 Task: Create a section Epic Excursion and in the section, add a milestone Search Engine Optimization (SEO) Improvements in the project WorkSmart.
Action: Mouse moved to (81, 257)
Screenshot: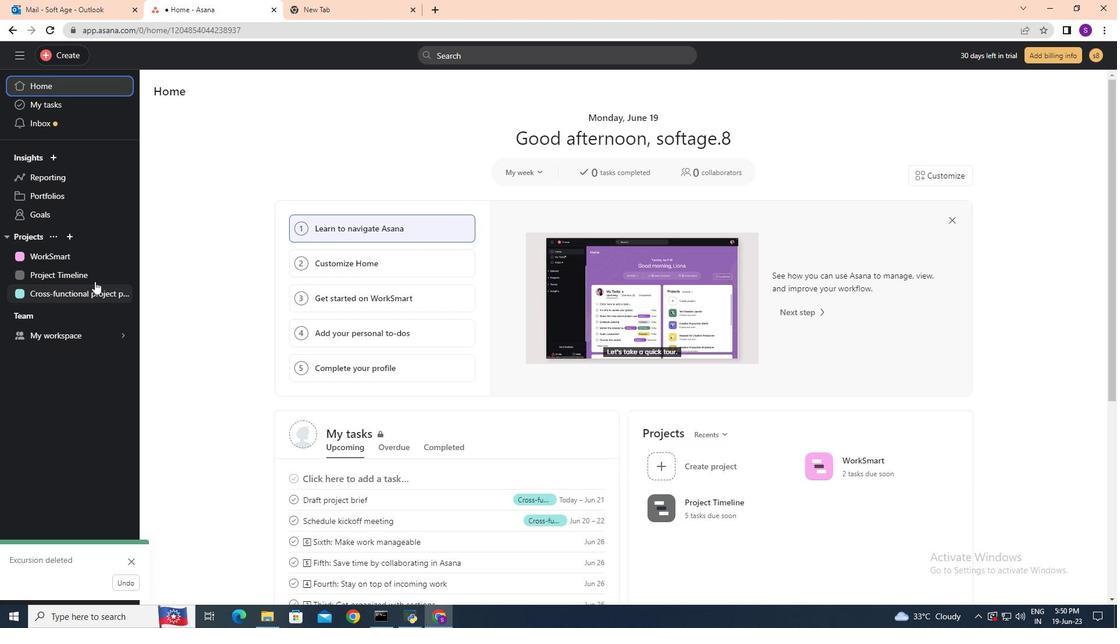 
Action: Mouse pressed left at (81, 257)
Screenshot: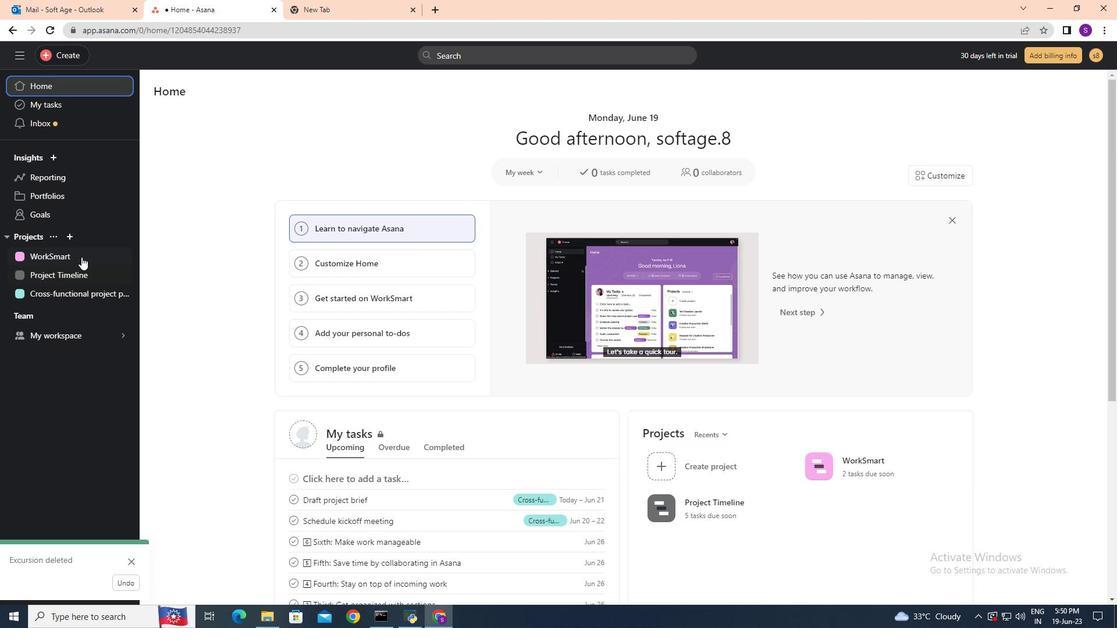 
Action: Mouse moved to (199, 469)
Screenshot: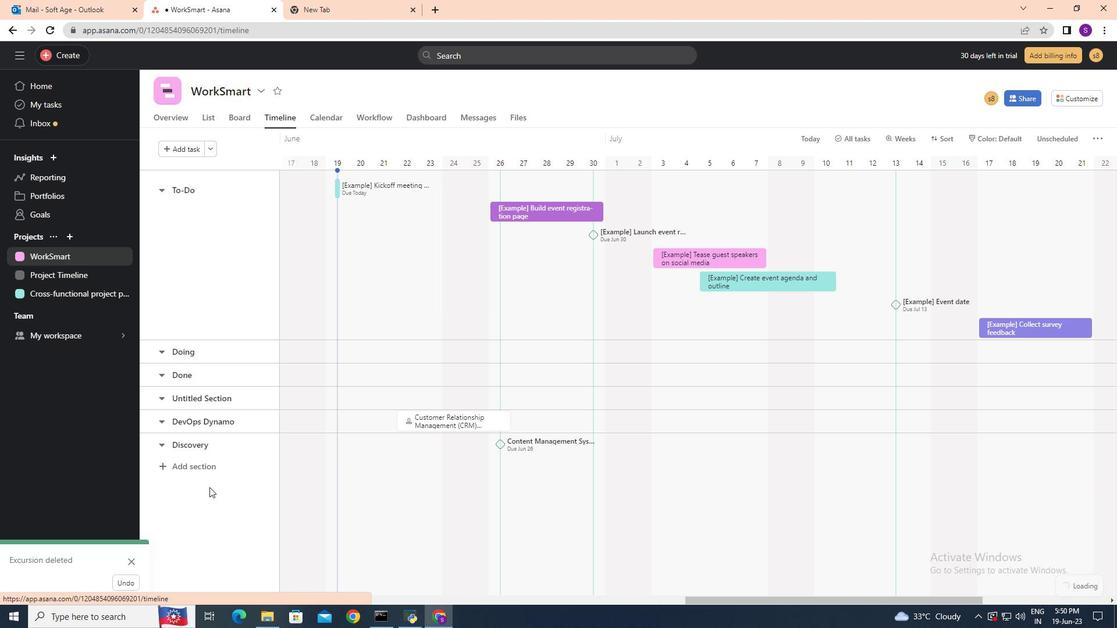 
Action: Mouse pressed left at (199, 469)
Screenshot: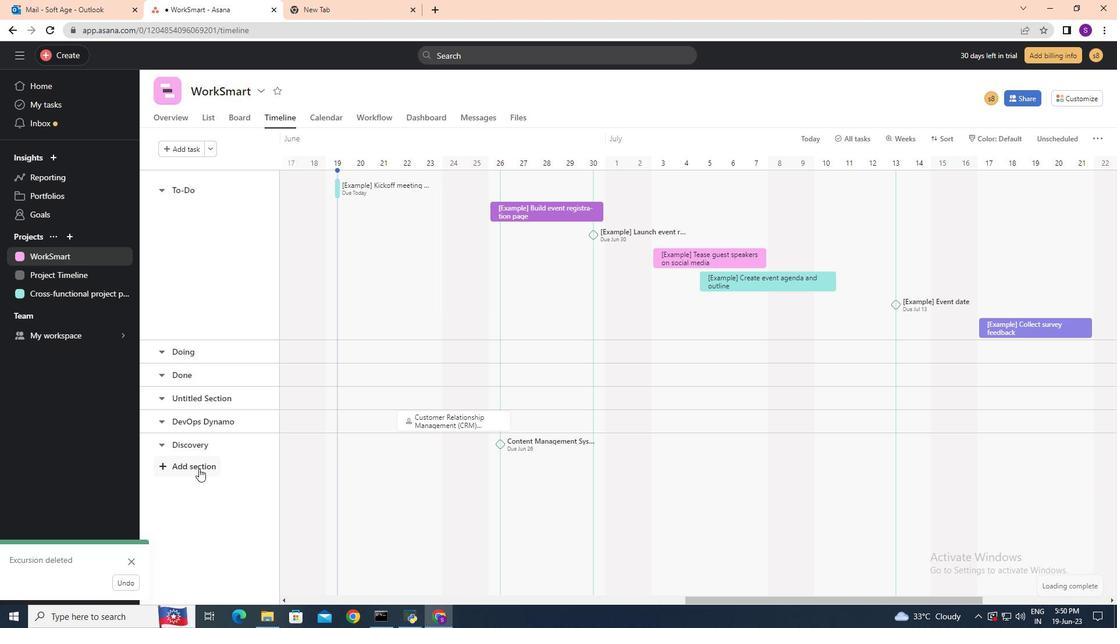 
Action: Key pressed <Key.shift>Epic<Key.space><Key.shift><Key.shift><Key.shift><Key.shift><Key.shift><Key.shift>Excursion<Key.enter>
Screenshot: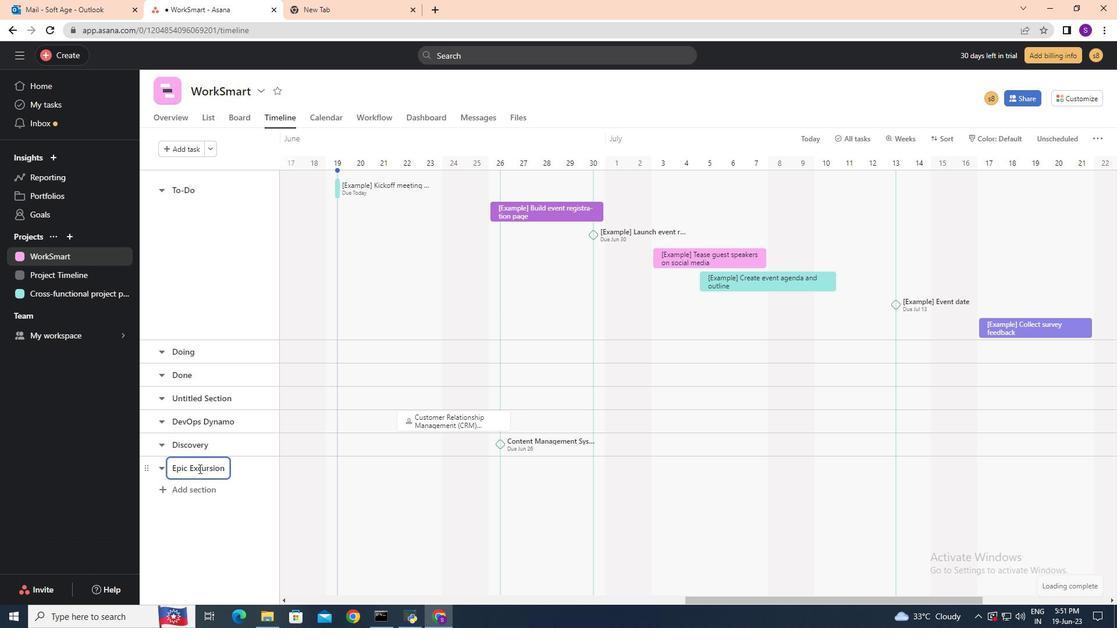 
Action: Mouse moved to (389, 474)
Screenshot: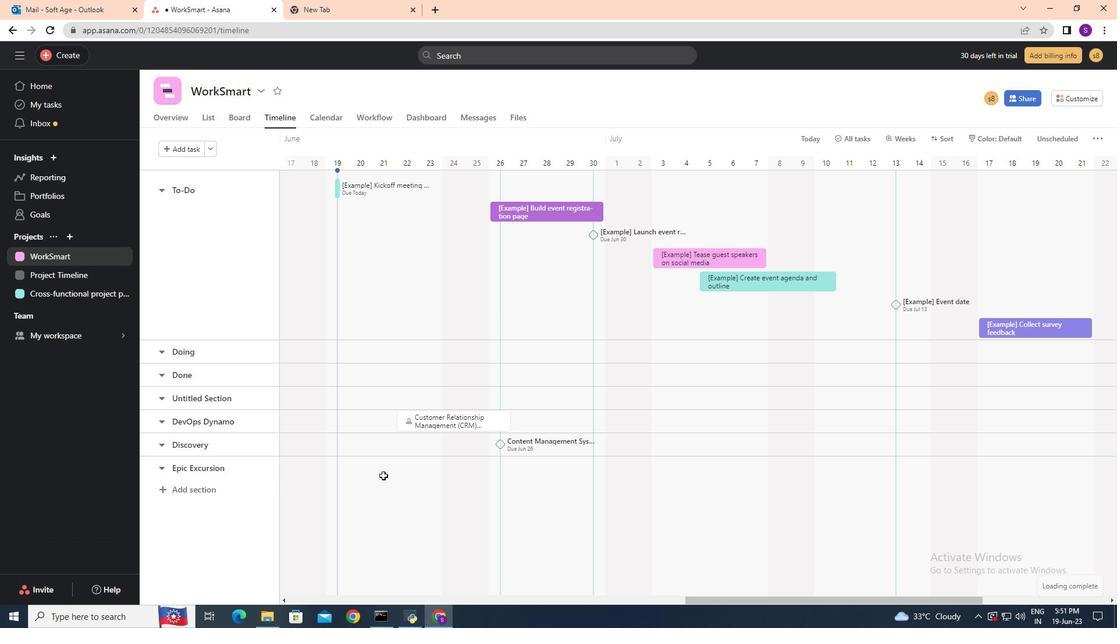 
Action: Mouse pressed left at (389, 474)
Screenshot: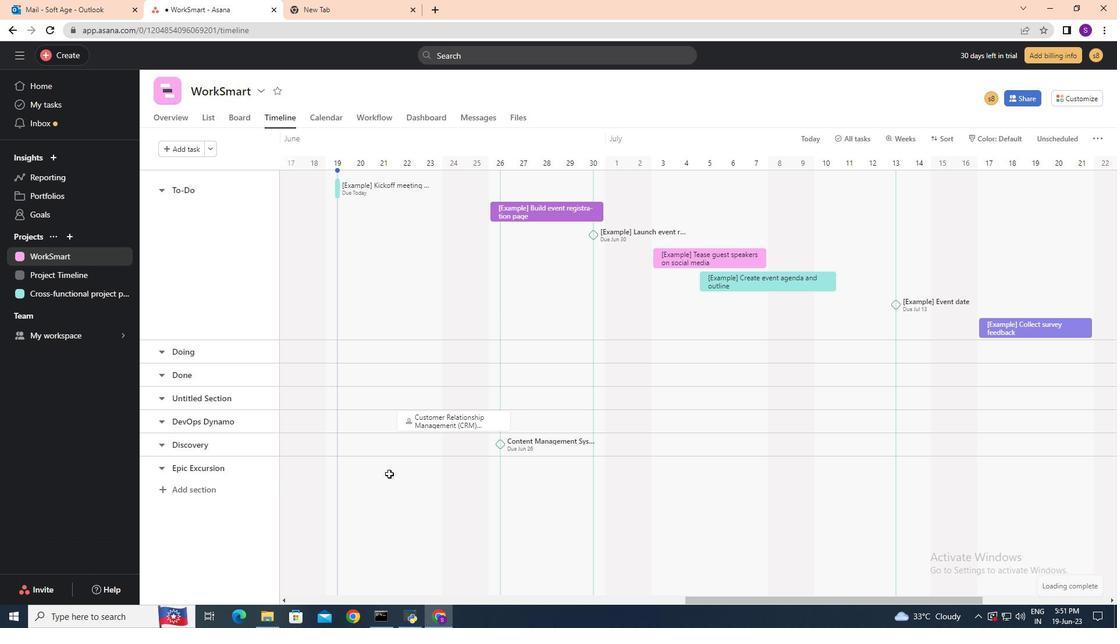 
Action: Key pressed <Key.shift><Key.shift><Key.shift><Key.shift><Key.shift><Key.shift><Key.shift><Key.shift><Key.shift><Key.shift><Key.shift><Key.shift><Key.shift><Key.shift><Key.shift><Key.shift><Key.shift><Key.shift><Key.shift><Key.shift><Key.shift><Key.shift><Key.shift><Key.shift><Key.shift><Key.shift><Key.shift><Key.shift><Key.shift>Search<Key.space><Key.shift>Engine<Key.space><Key.shift>Optimization<Key.space><Key.shift_r><Key.shift_r><Key.shift_r>(<Key.shift><Key.shift><Key.shift><Key.shift><Key.shift><Key.shift><Key.shift><Key.shift><Key.shift><Key.shift><Key.shift>SEO<Key.shift_r><Key.shift_r><Key.shift_r><Key.shift_r><Key.shift_r><Key.shift_r><Key.shift_r><Key.shift_r><Key.shift_r><Key.shift_r><Key.shift_r><Key.shift_r><Key.shift_r><Key.shift_r><Key.shift_r>)<Key.space><Key.shift>Improcv<Key.backspace><Key.backspace>vements<Key.enter>
Screenshot: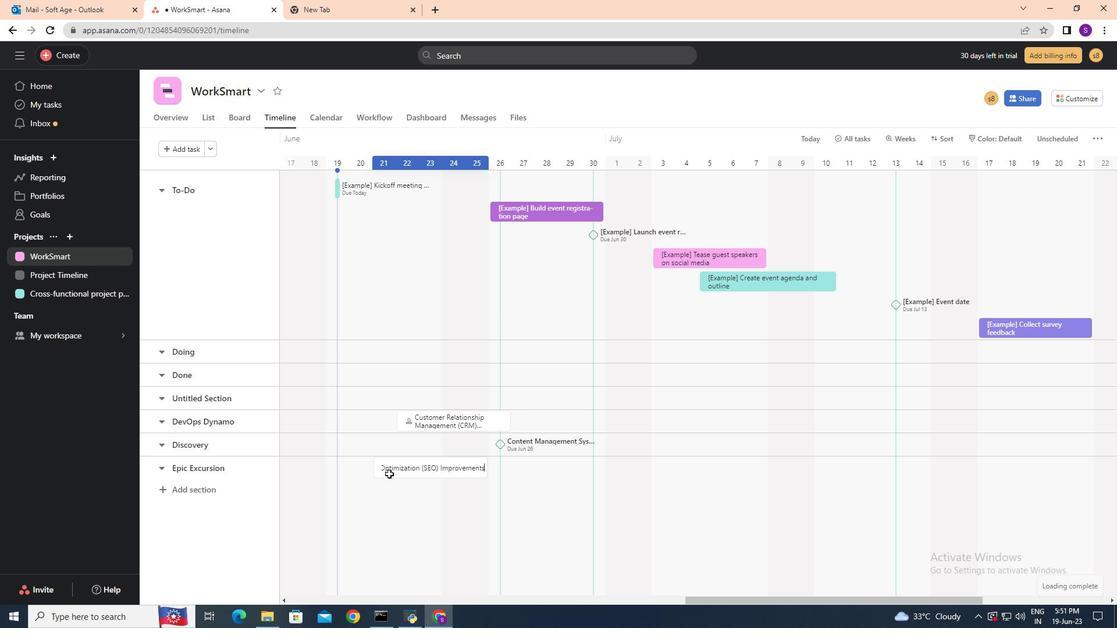 
Action: Mouse moved to (429, 465)
Screenshot: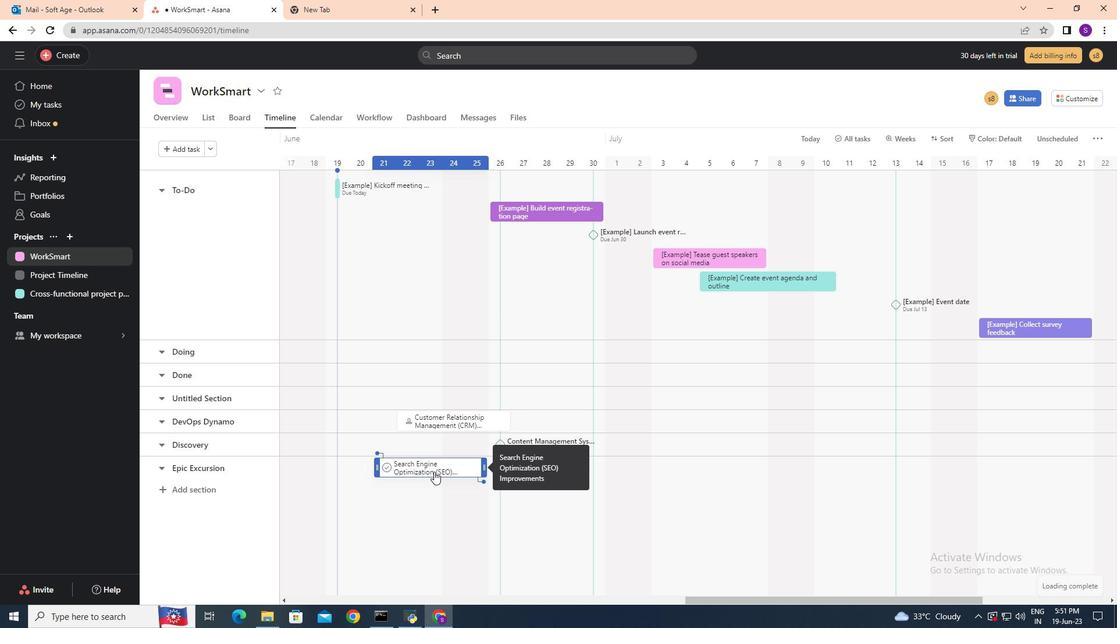 
Action: Mouse pressed right at (429, 465)
Screenshot: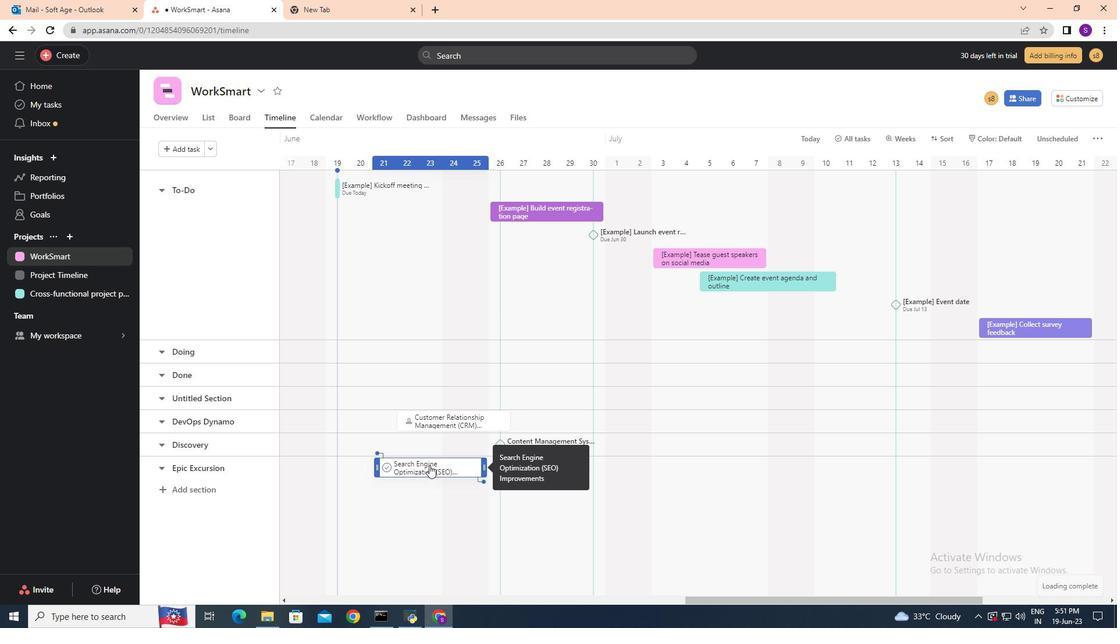
Action: Mouse moved to (451, 421)
Screenshot: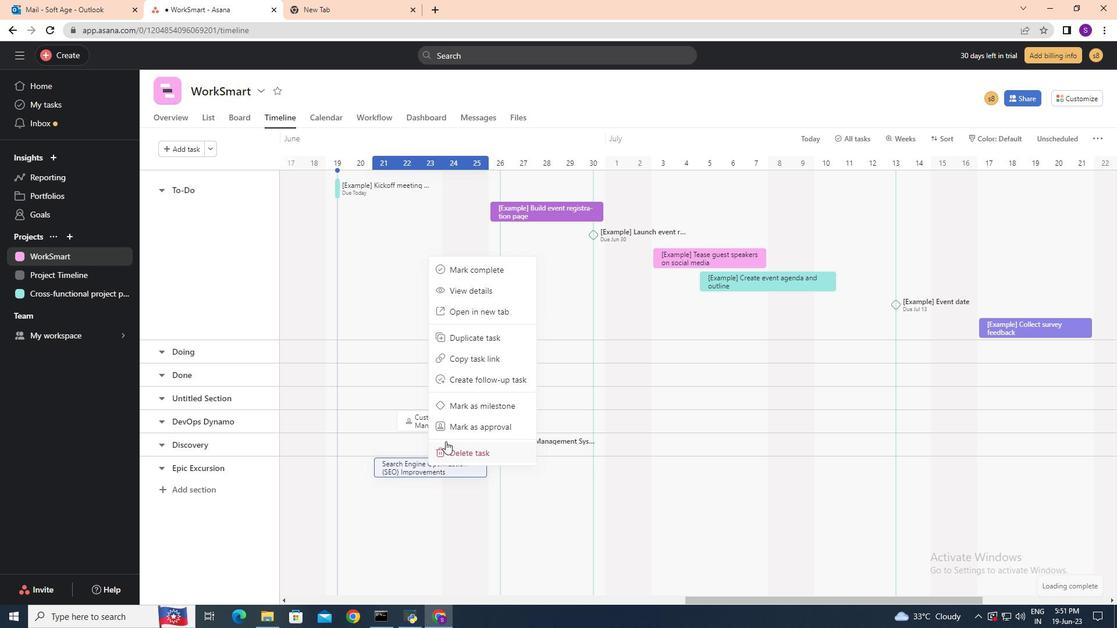 
Action: Mouse pressed left at (451, 421)
Screenshot: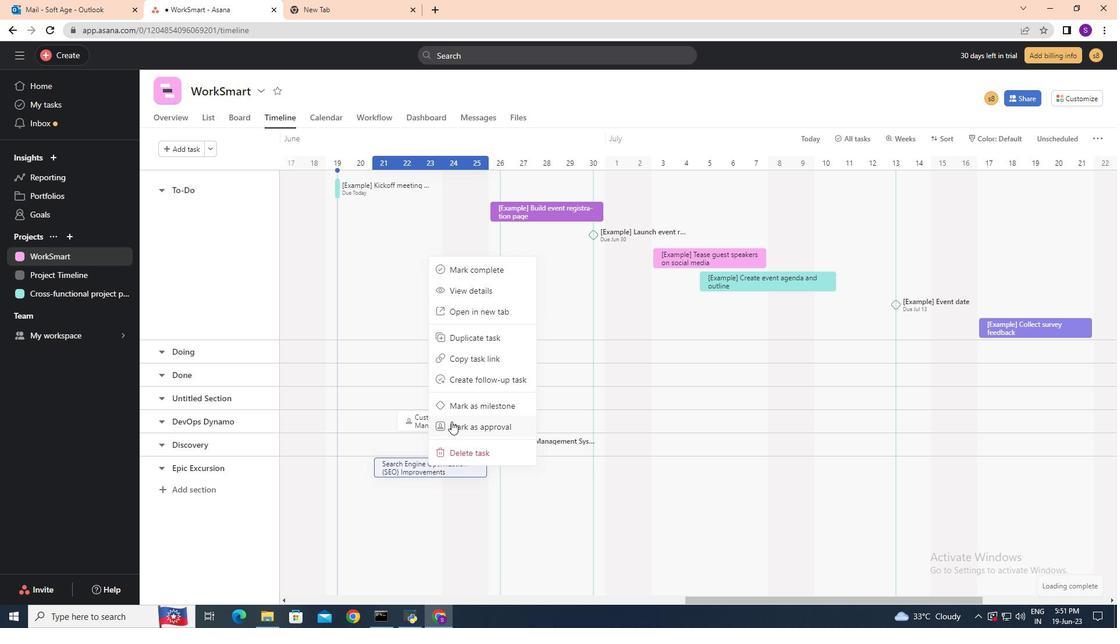 
